 Task: In the Contact  WillowRodriguez86@nydailynews.com, schedule and save the meeting with title: 'Introducing Our Products and Services ', Select date: '18 August, 2023', select start time: 10:00:AM. Add location on call (718) 987-6579 with meeting description: For further discussion on products, kindly join the meeting.. Logged in from softage.6@softage.net
Action: Mouse moved to (107, 76)
Screenshot: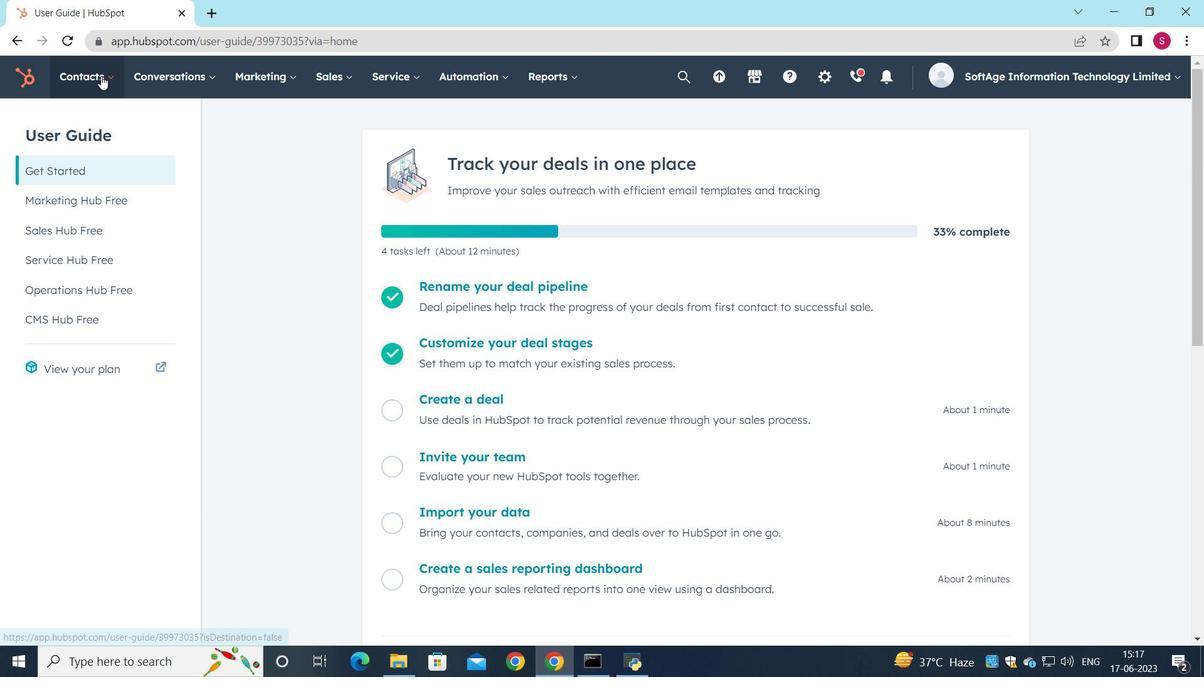 
Action: Mouse pressed left at (107, 76)
Screenshot: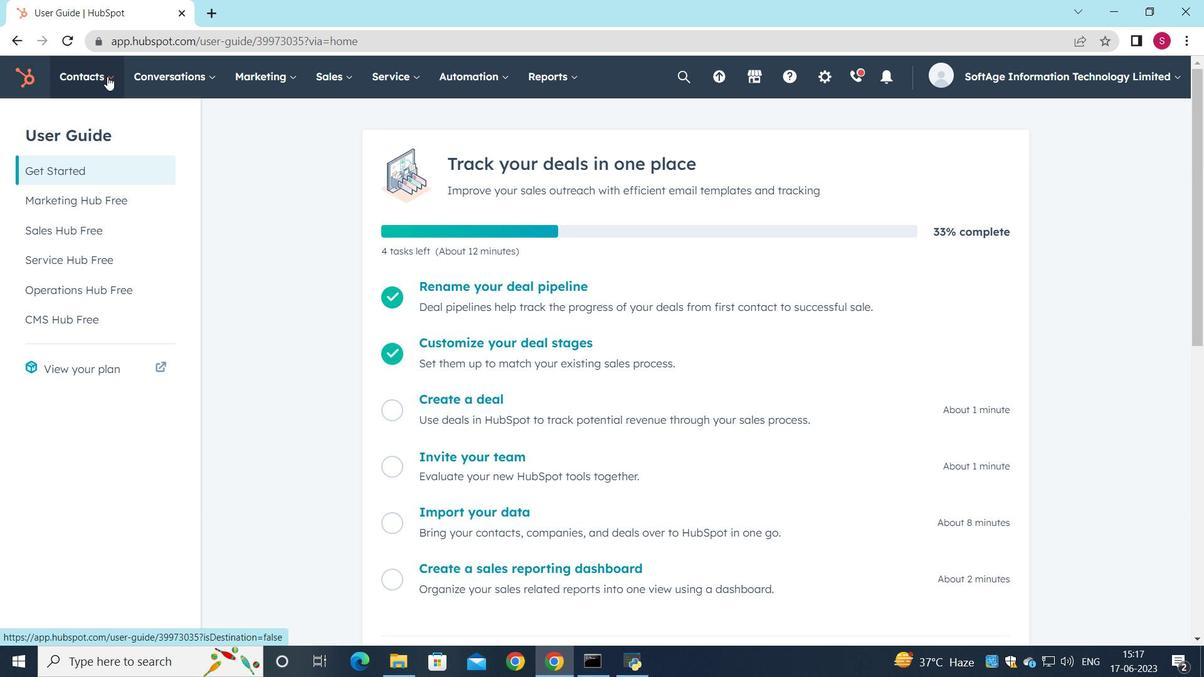 
Action: Mouse moved to (108, 112)
Screenshot: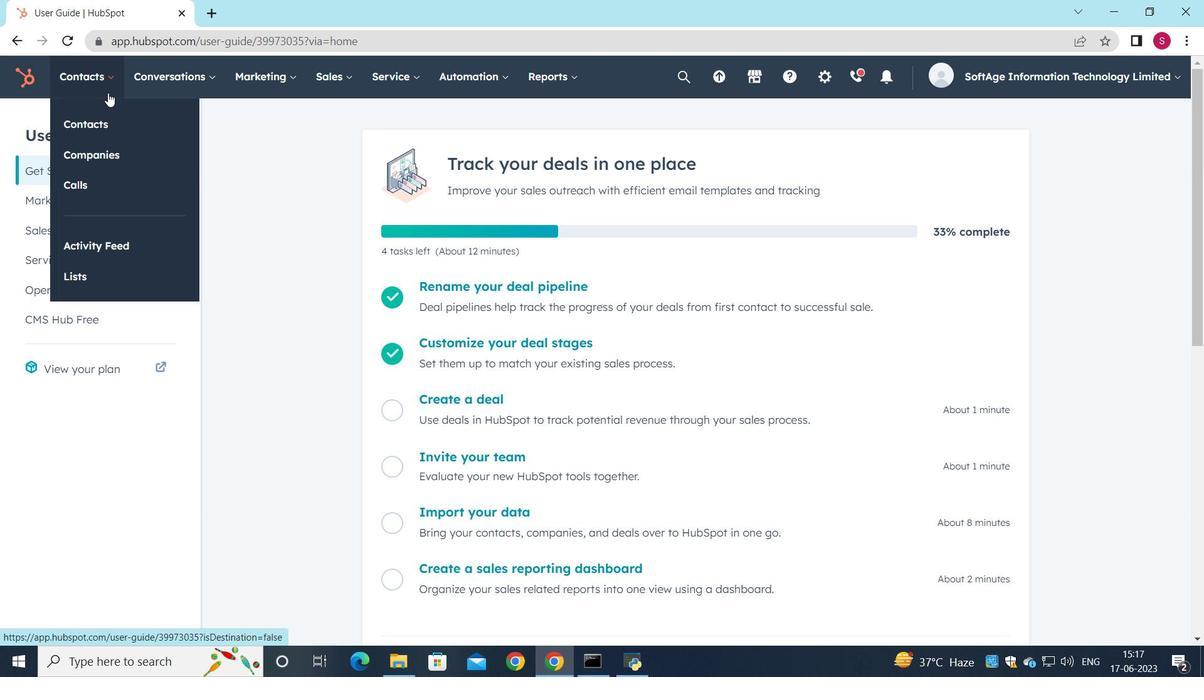 
Action: Mouse pressed left at (108, 112)
Screenshot: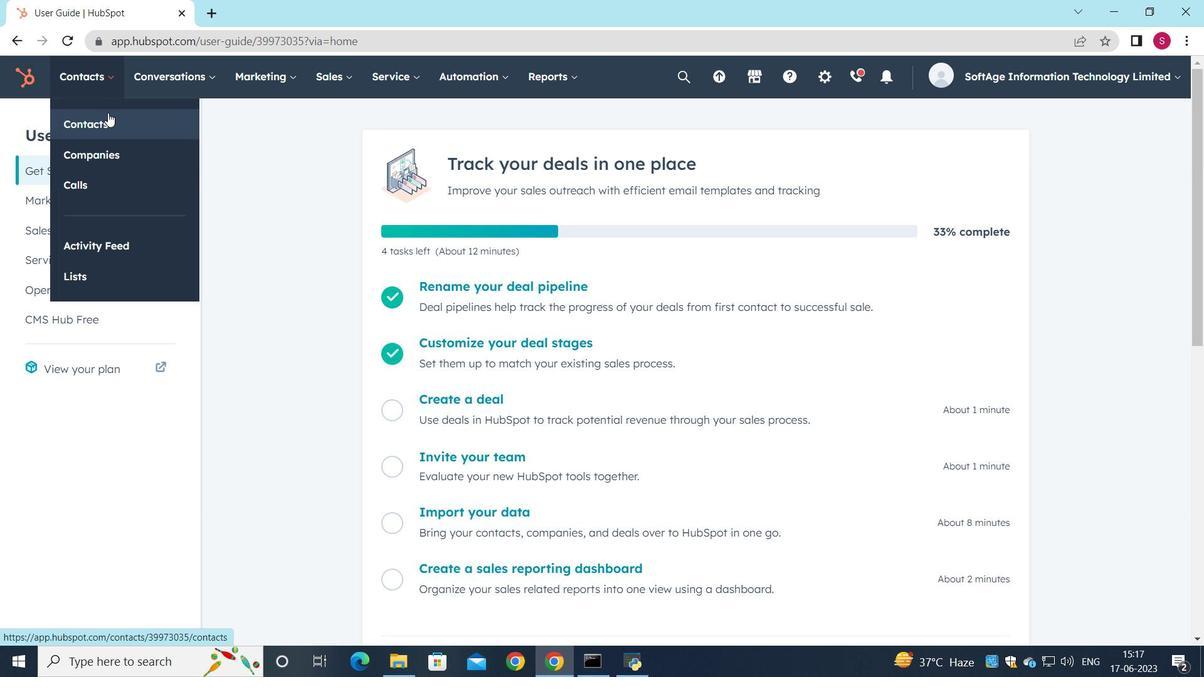 
Action: Mouse moved to (101, 256)
Screenshot: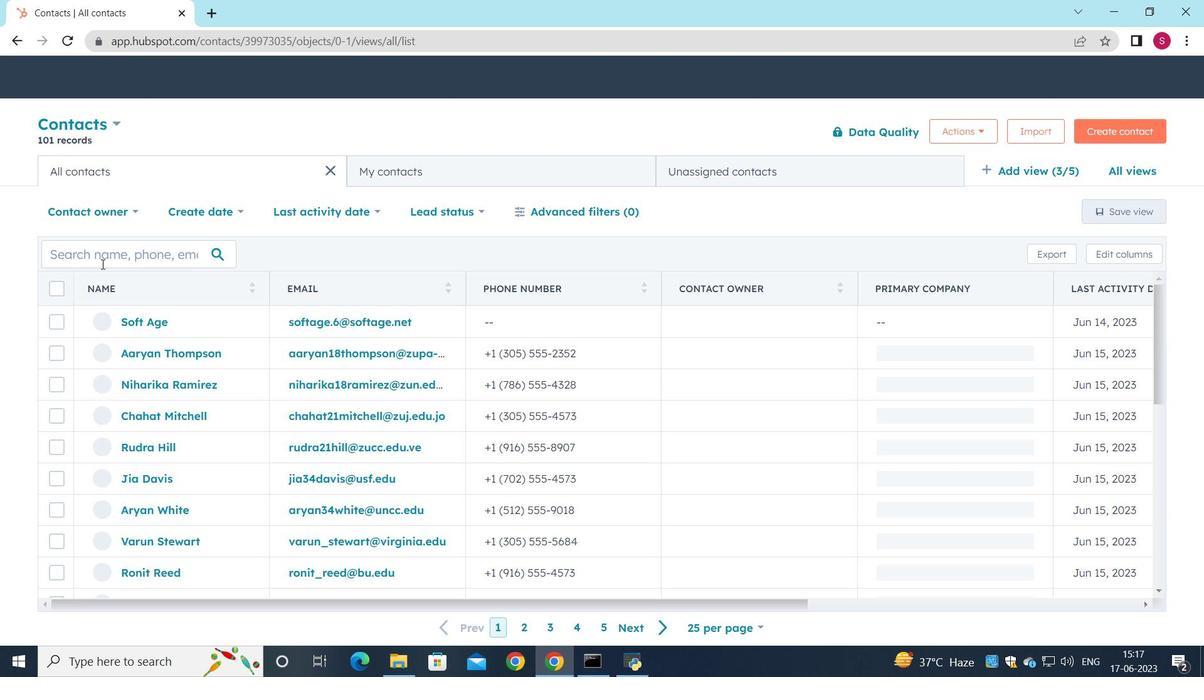 
Action: Mouse pressed left at (101, 256)
Screenshot: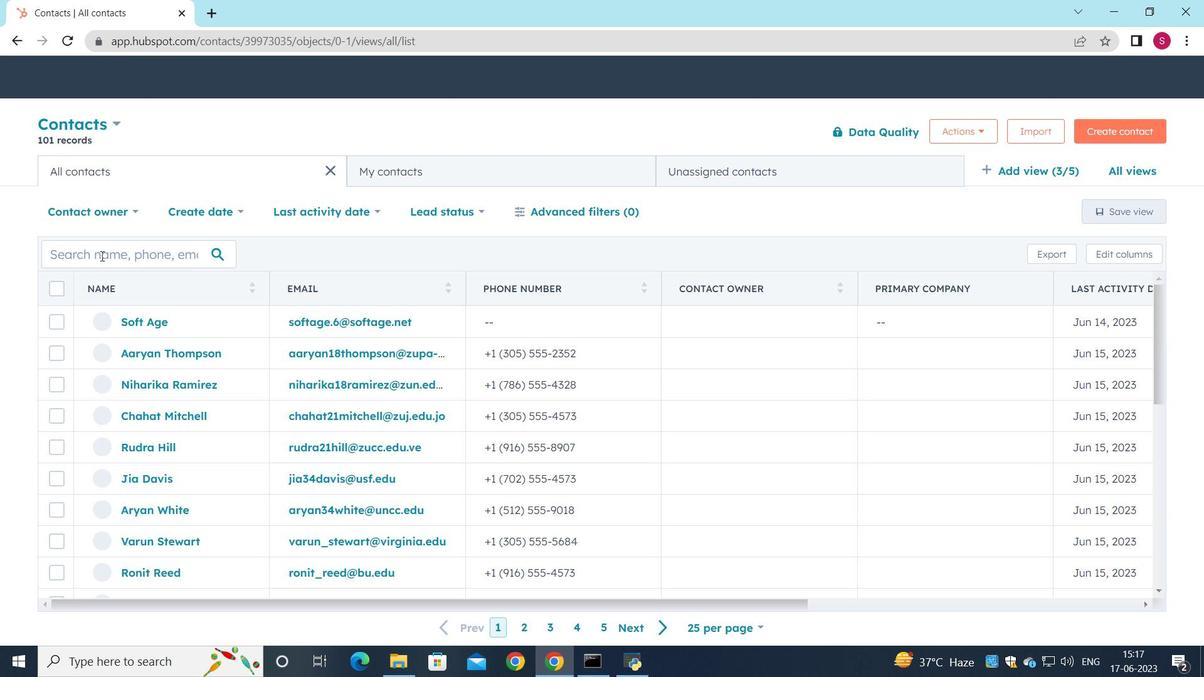
Action: Key pressed <Key.shift>Willow<Key.shift>Rodriguez86<Key.shift>@nydailynews.com
Screenshot: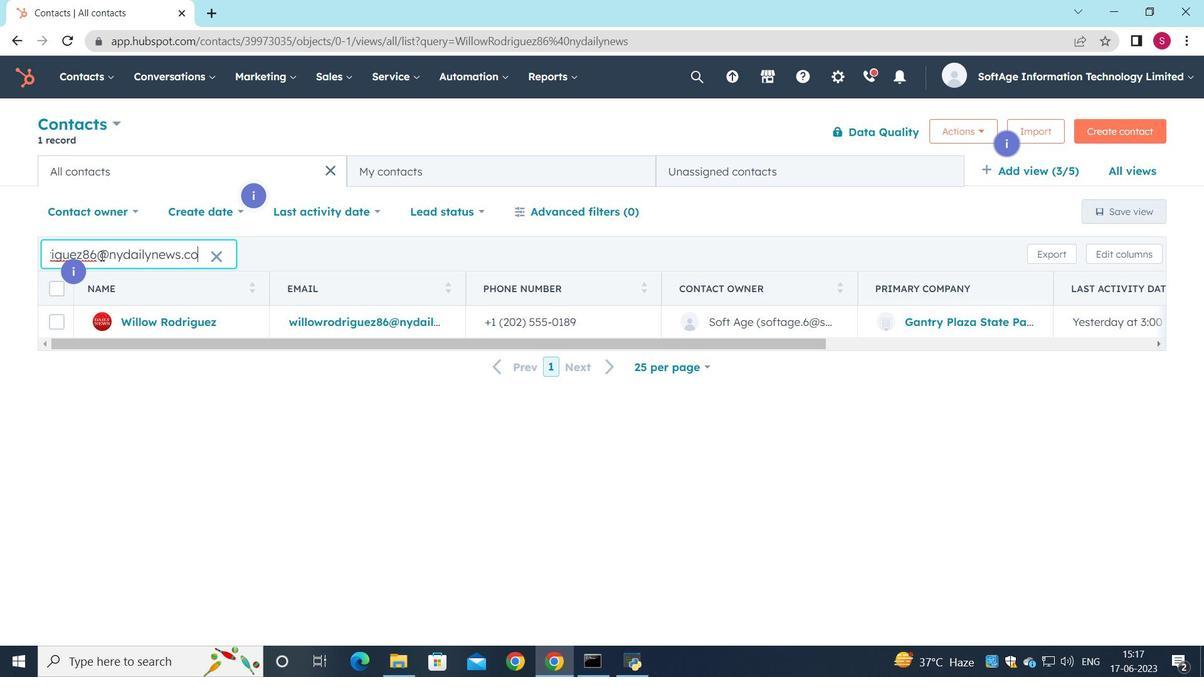 
Action: Mouse moved to (166, 316)
Screenshot: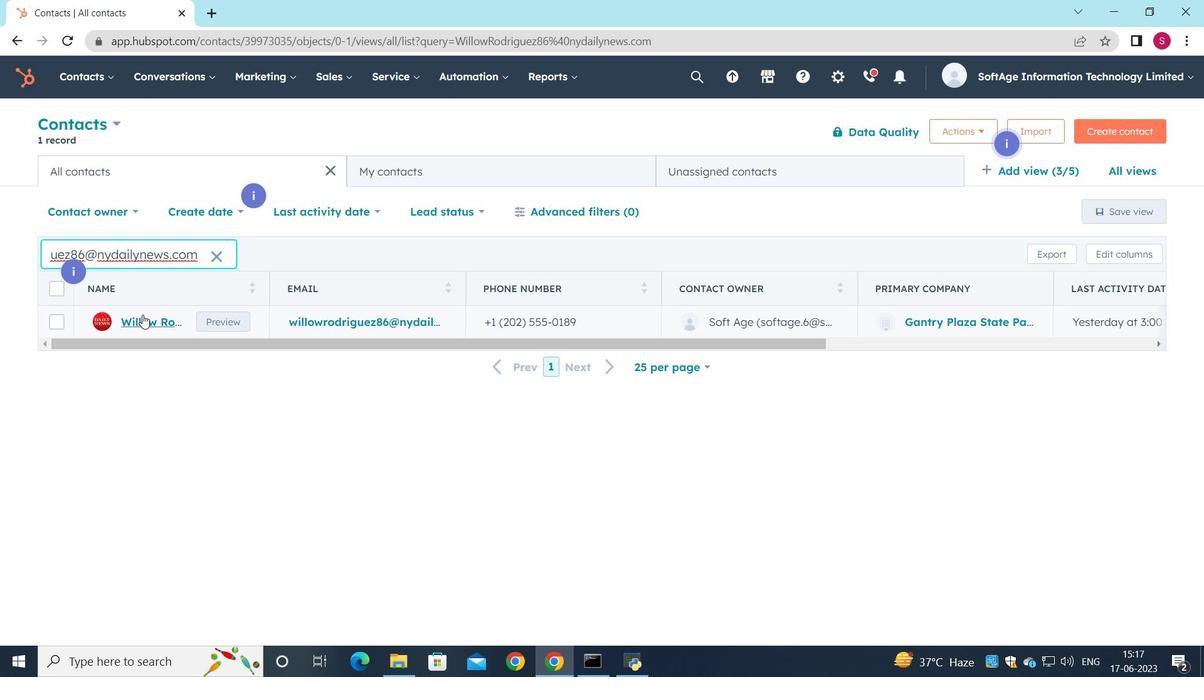 
Action: Mouse pressed left at (166, 316)
Screenshot: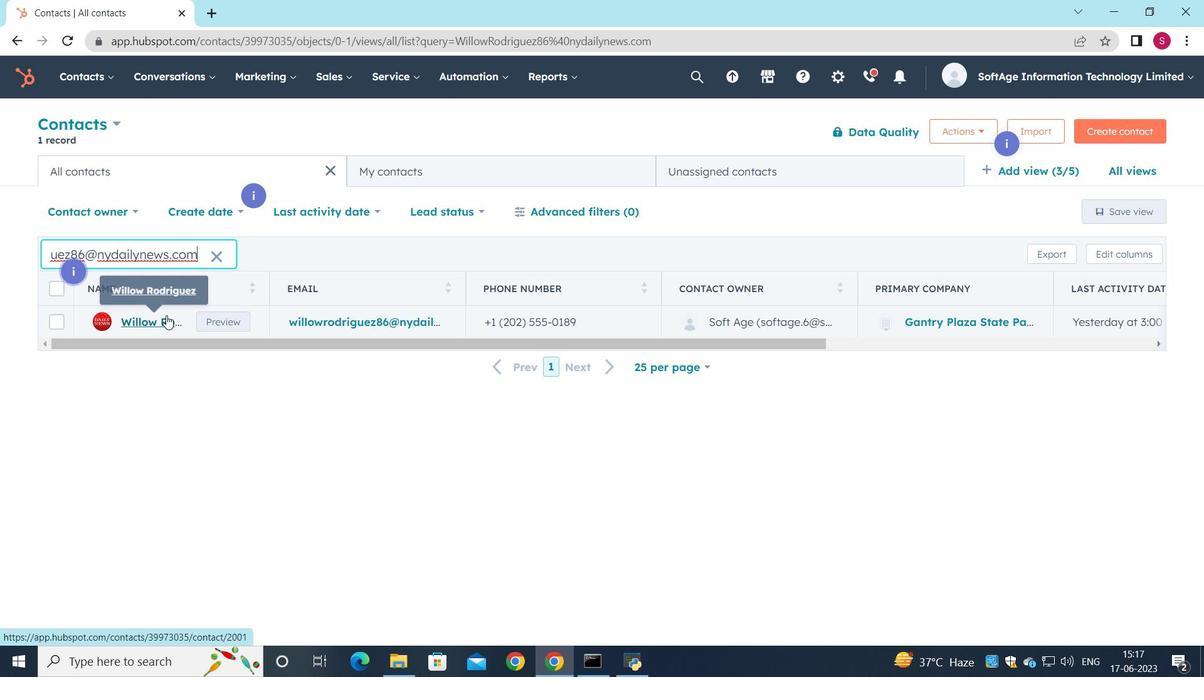 
Action: Mouse moved to (195, 291)
Screenshot: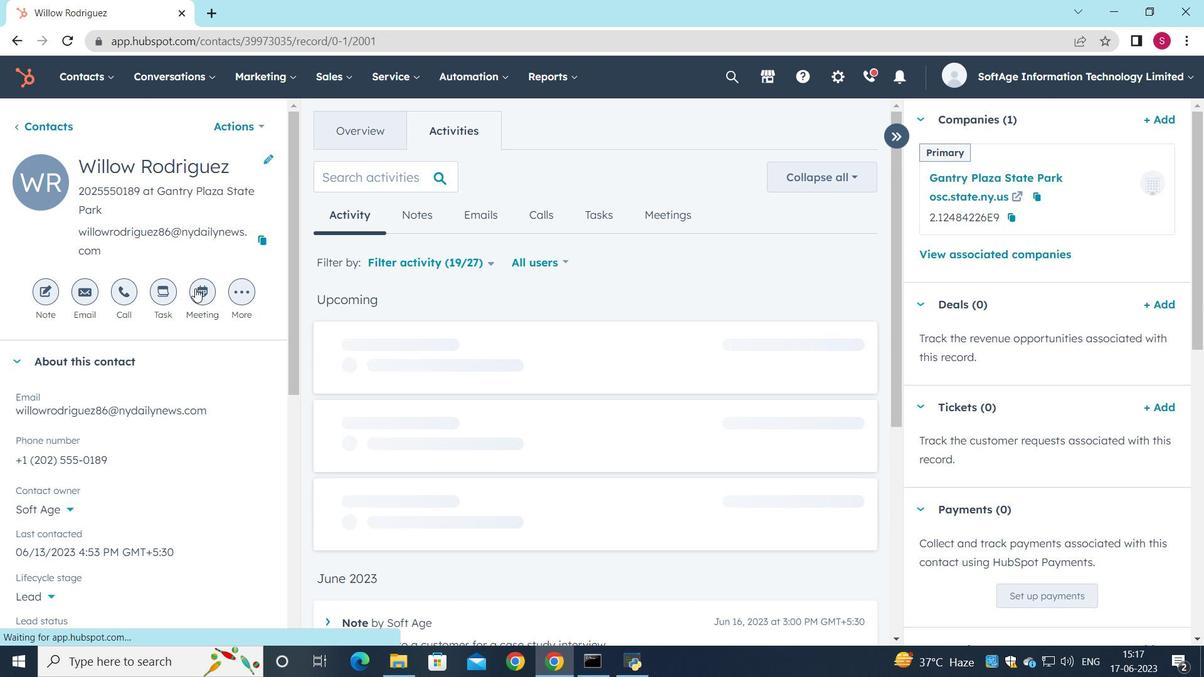 
Action: Mouse pressed left at (195, 291)
Screenshot: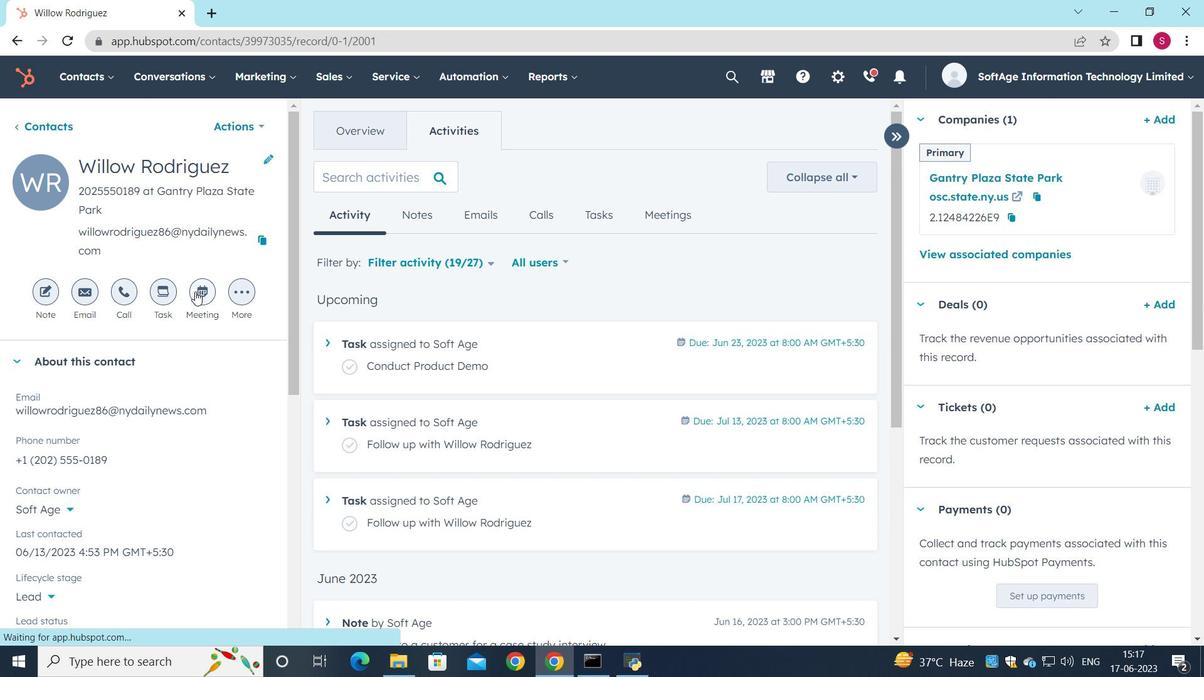 
Action: Mouse moved to (211, 271)
Screenshot: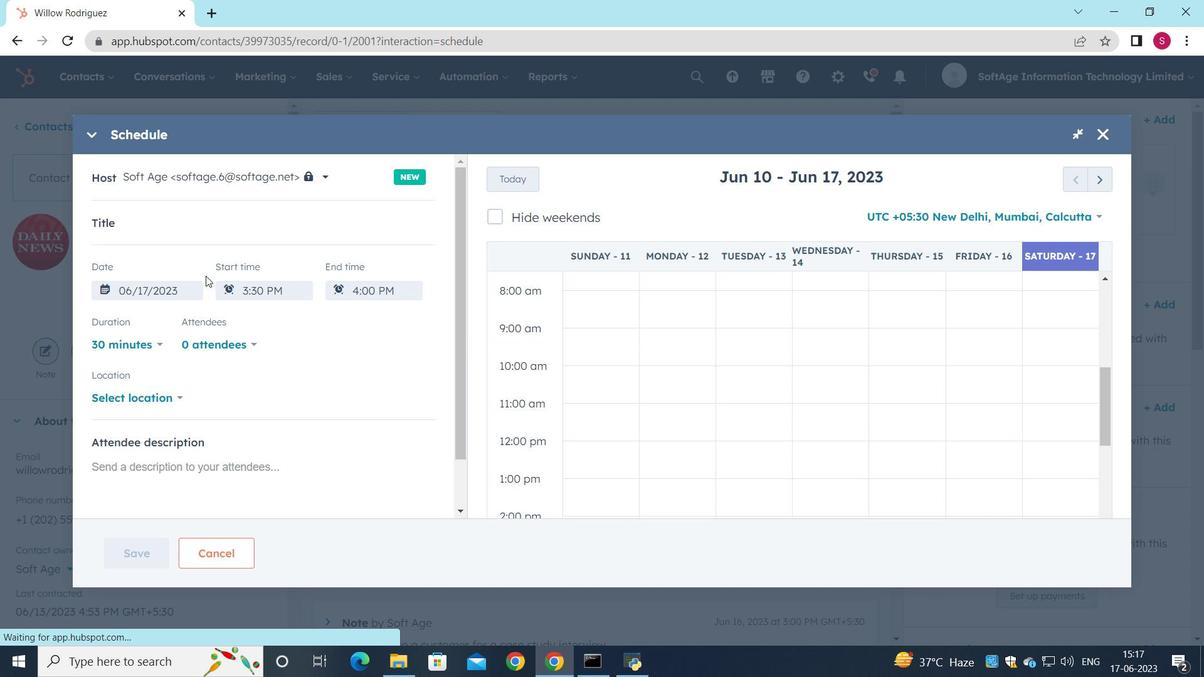 
Action: Key pressed <Key.shift>Introducing<Key.space><Key.shift>Our<Key.space><Key.shift>Products<Key.space>
Screenshot: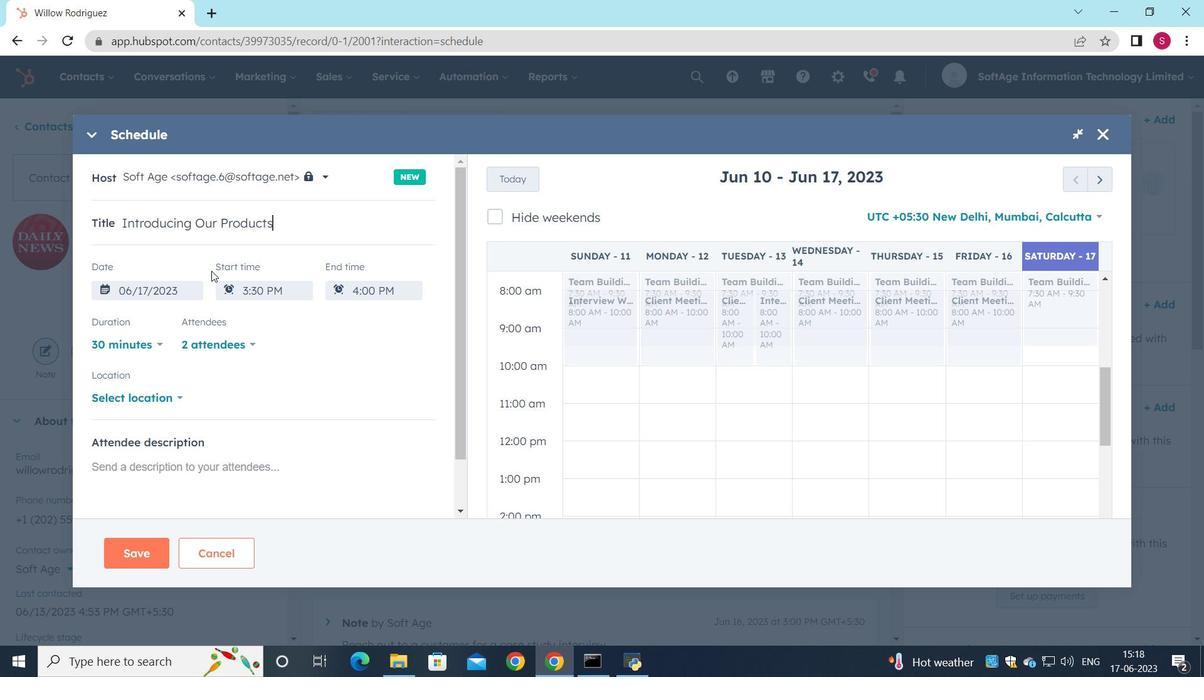 
Action: Mouse moved to (469, 242)
Screenshot: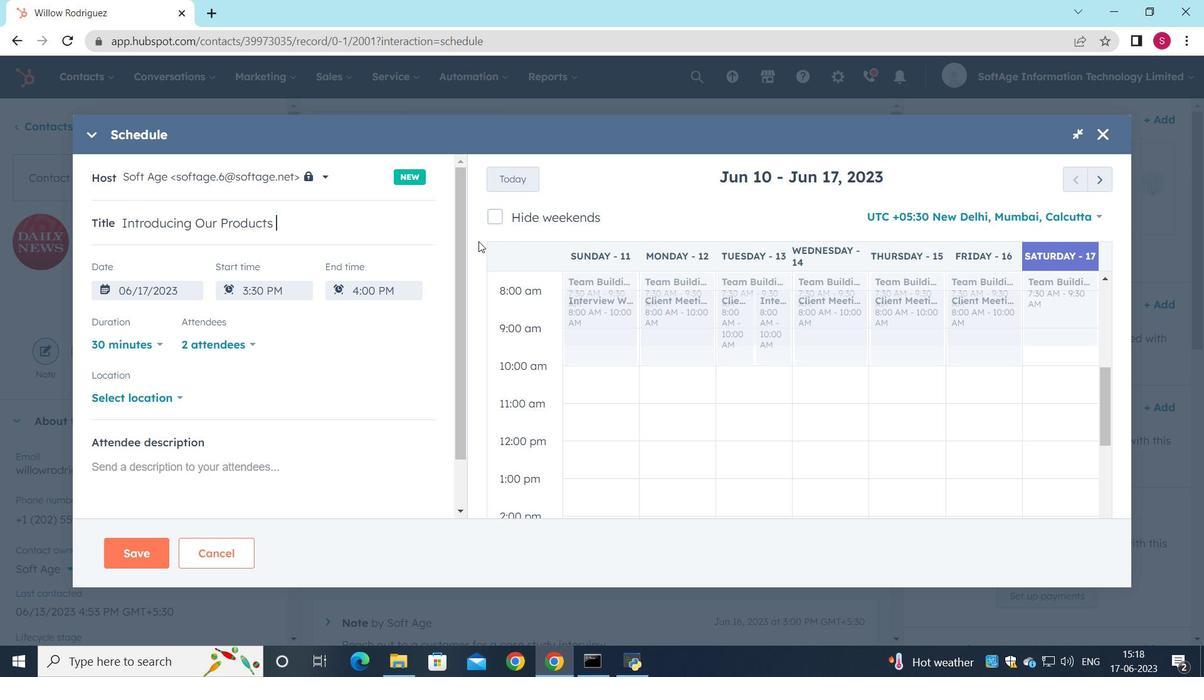 
Action: Key pressed and<Key.space><Key.shift>Services
Screenshot: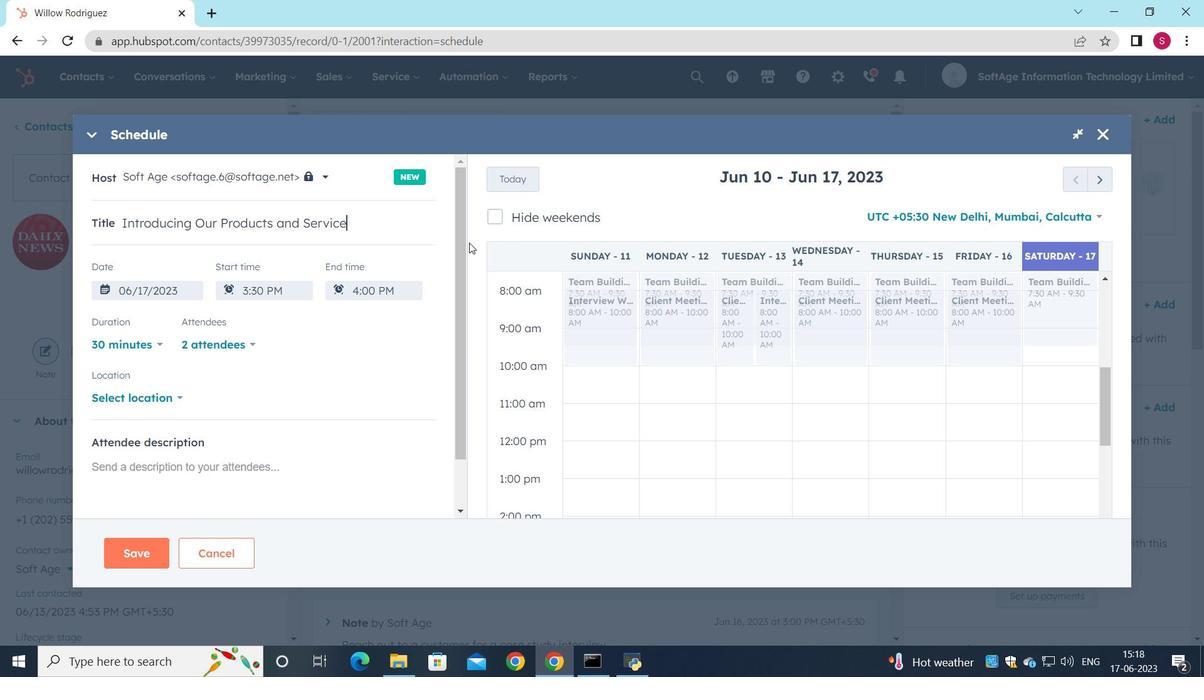 
Action: Mouse moved to (1102, 186)
Screenshot: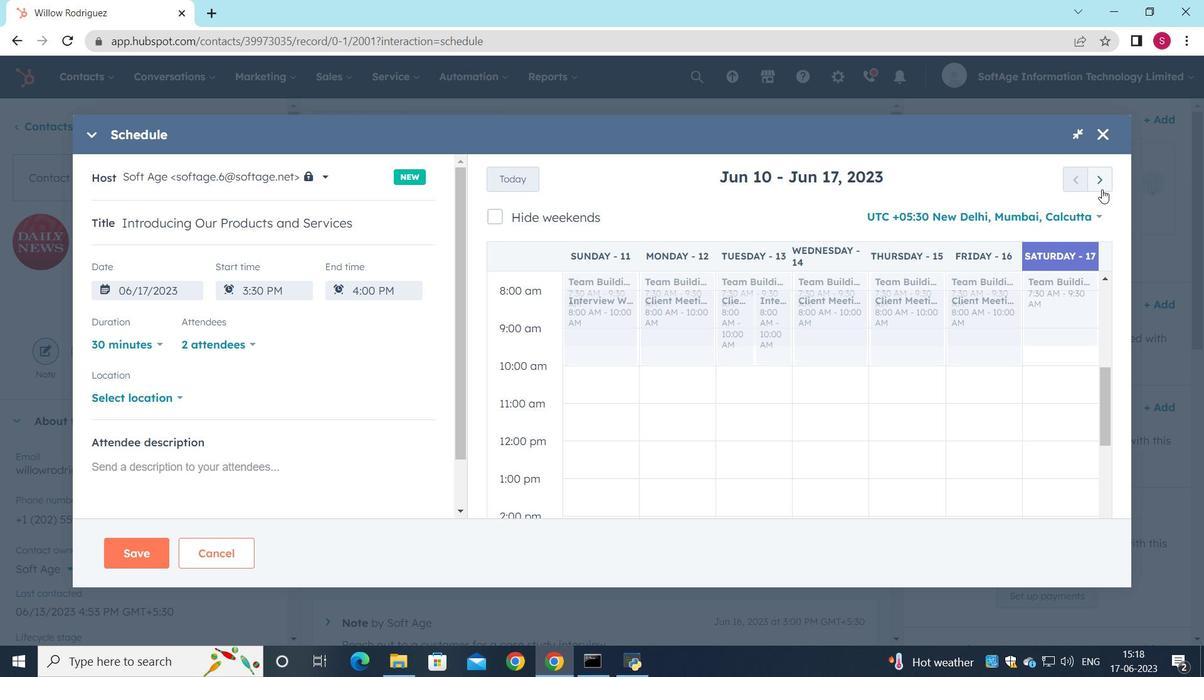 
Action: Mouse pressed left at (1102, 186)
Screenshot: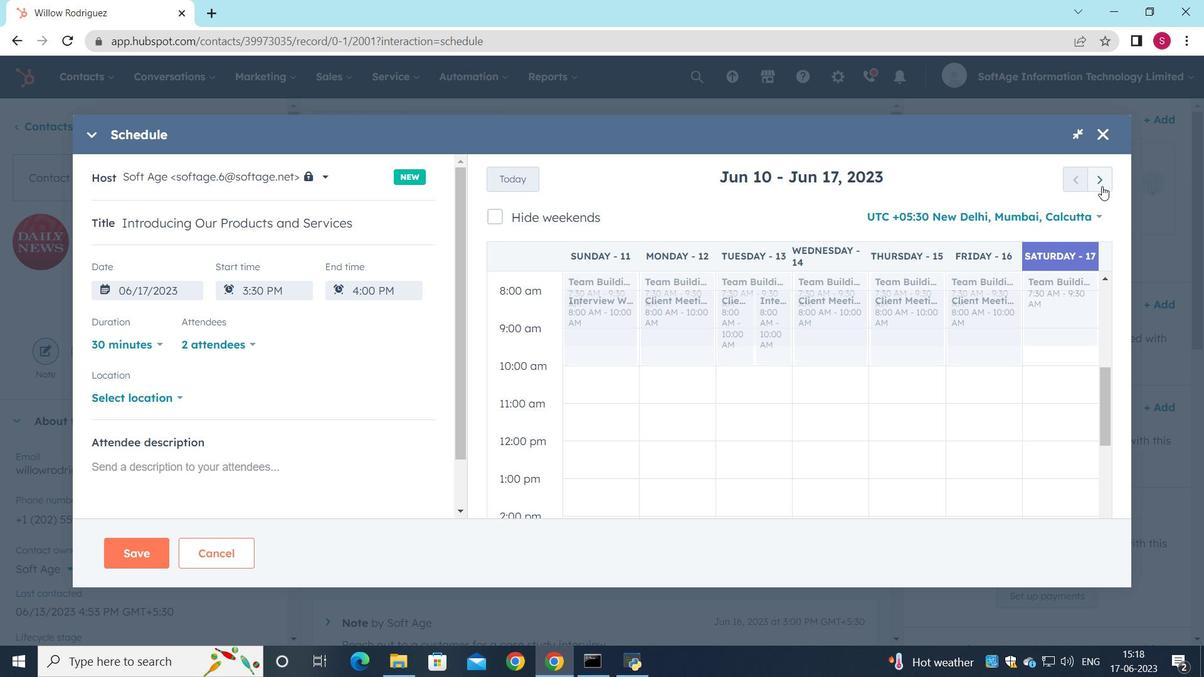 
Action: Mouse pressed left at (1102, 186)
Screenshot: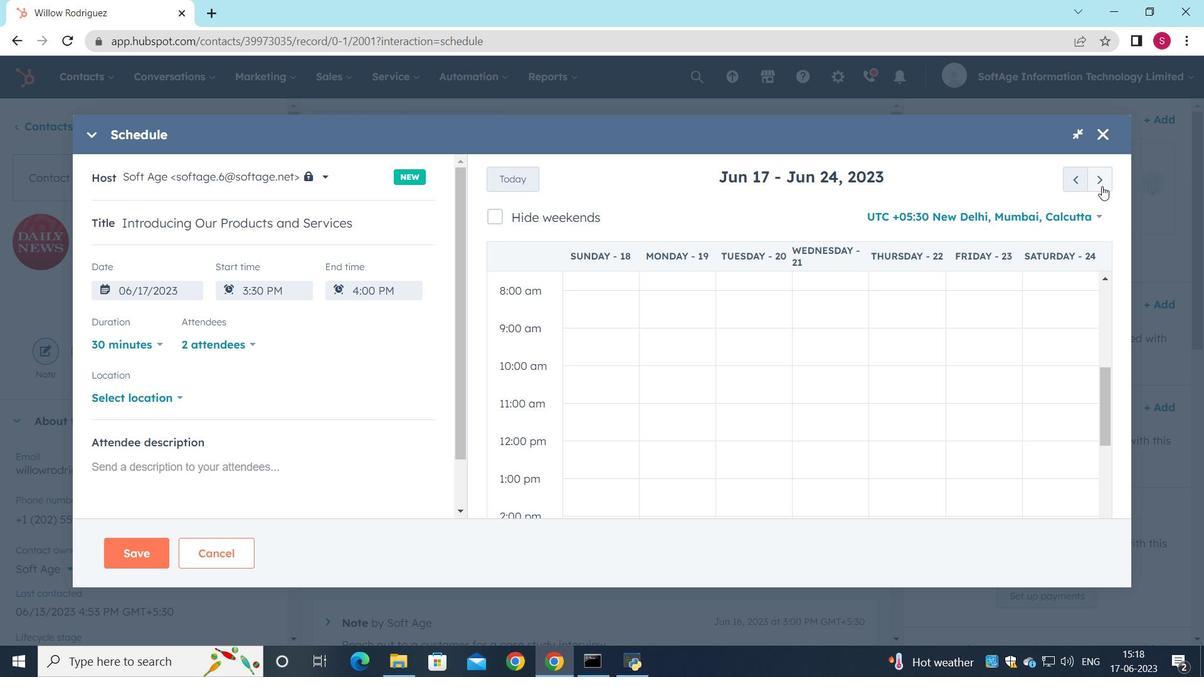 
Action: Mouse pressed left at (1102, 186)
Screenshot: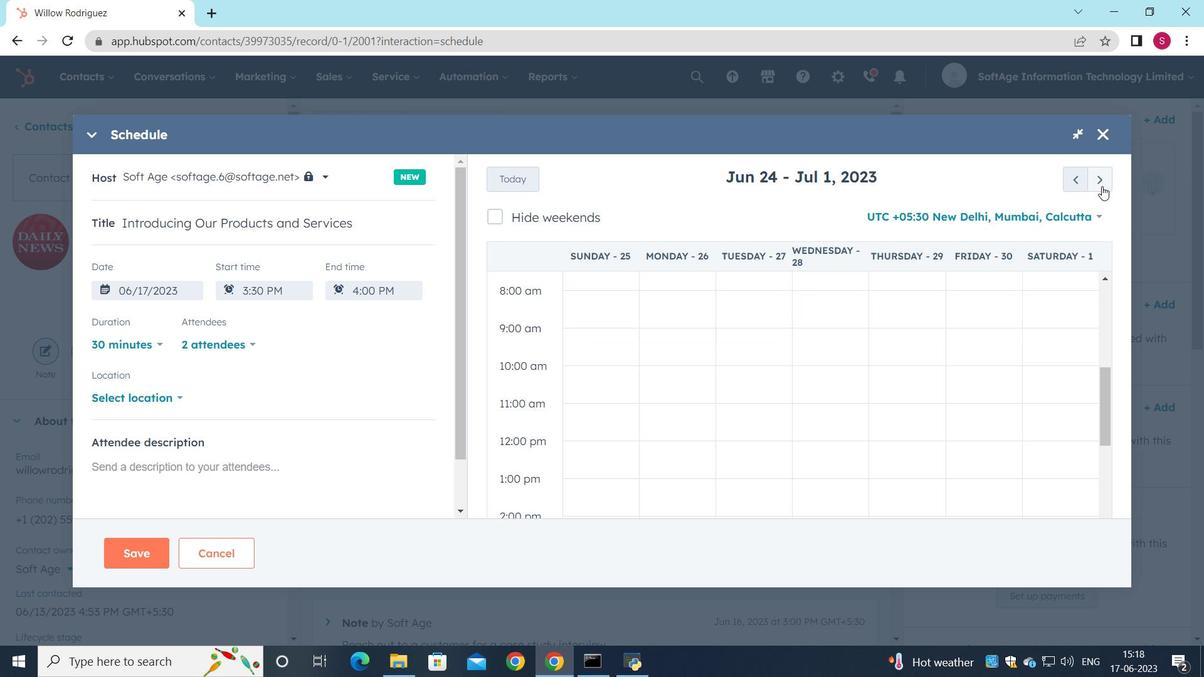 
Action: Mouse pressed left at (1102, 186)
Screenshot: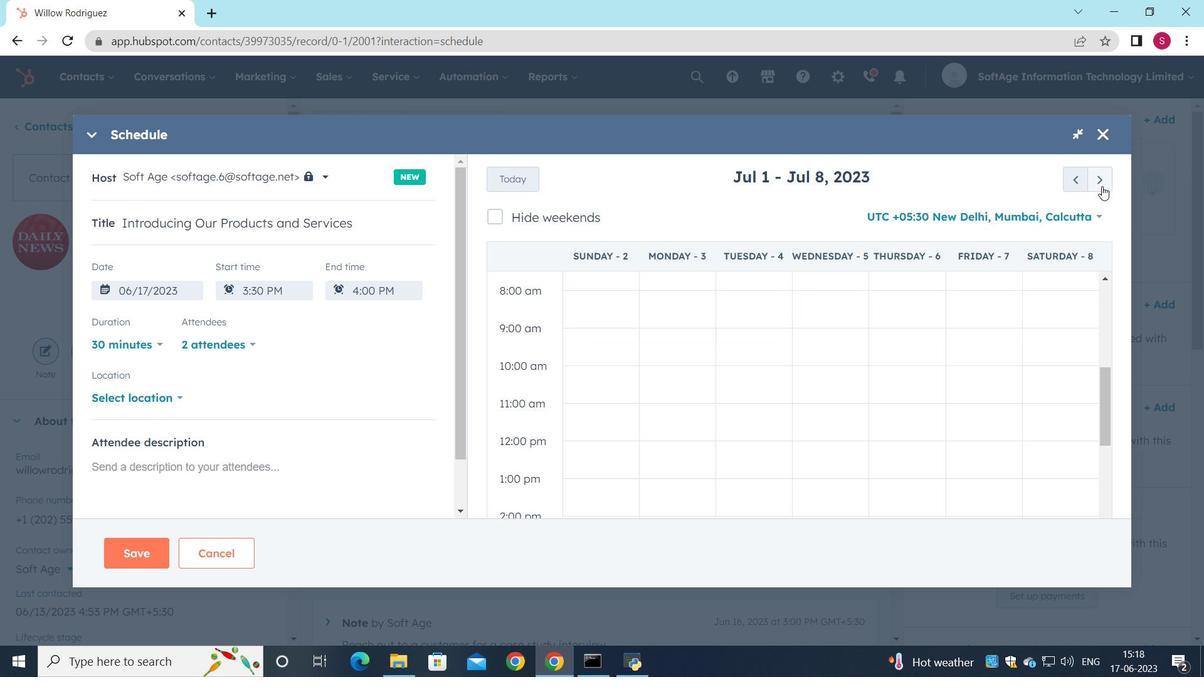 
Action: Mouse pressed left at (1102, 186)
Screenshot: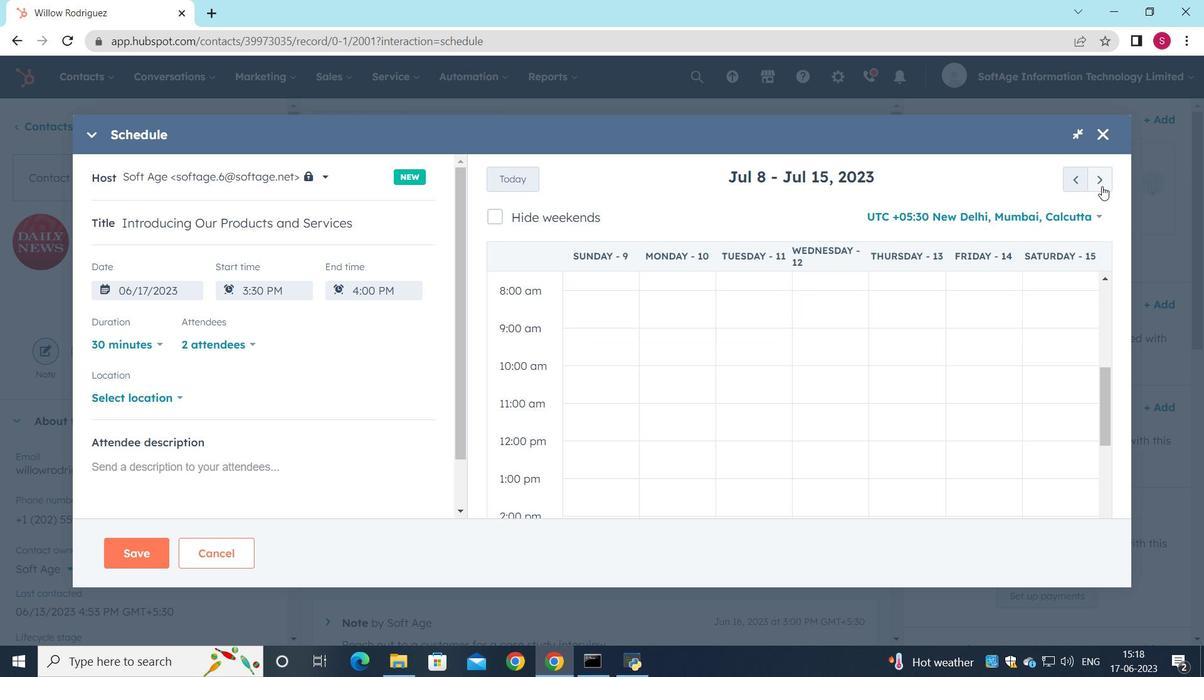 
Action: Mouse pressed left at (1102, 186)
Screenshot: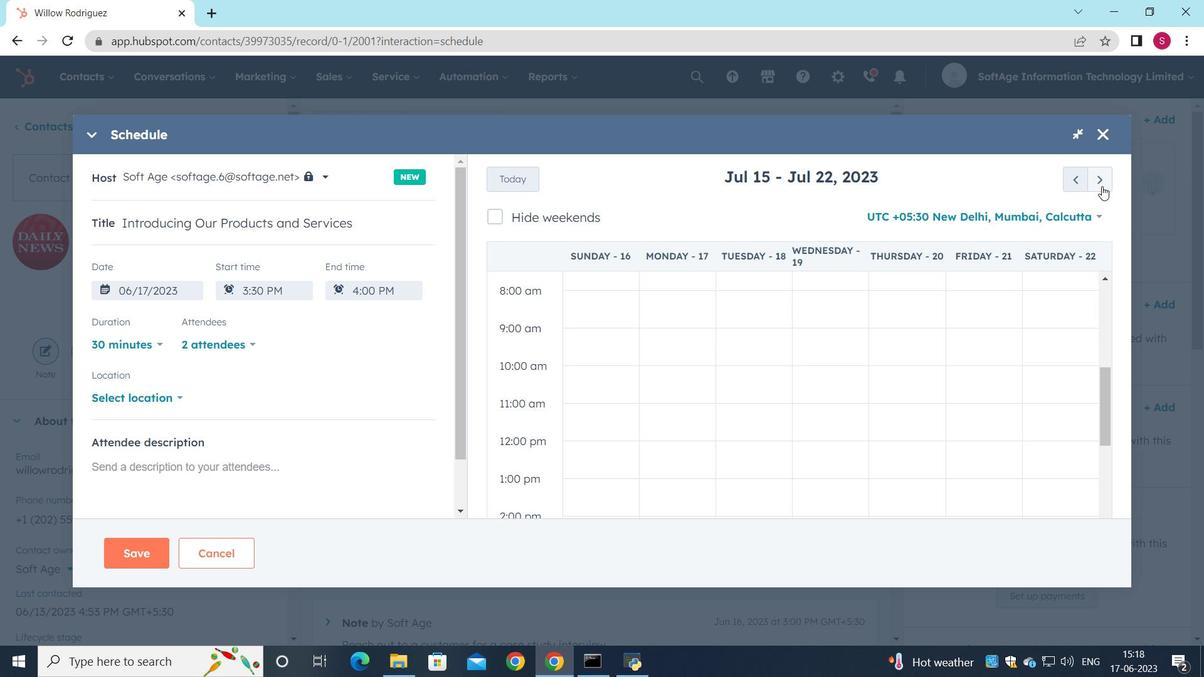 
Action: Mouse pressed left at (1102, 186)
Screenshot: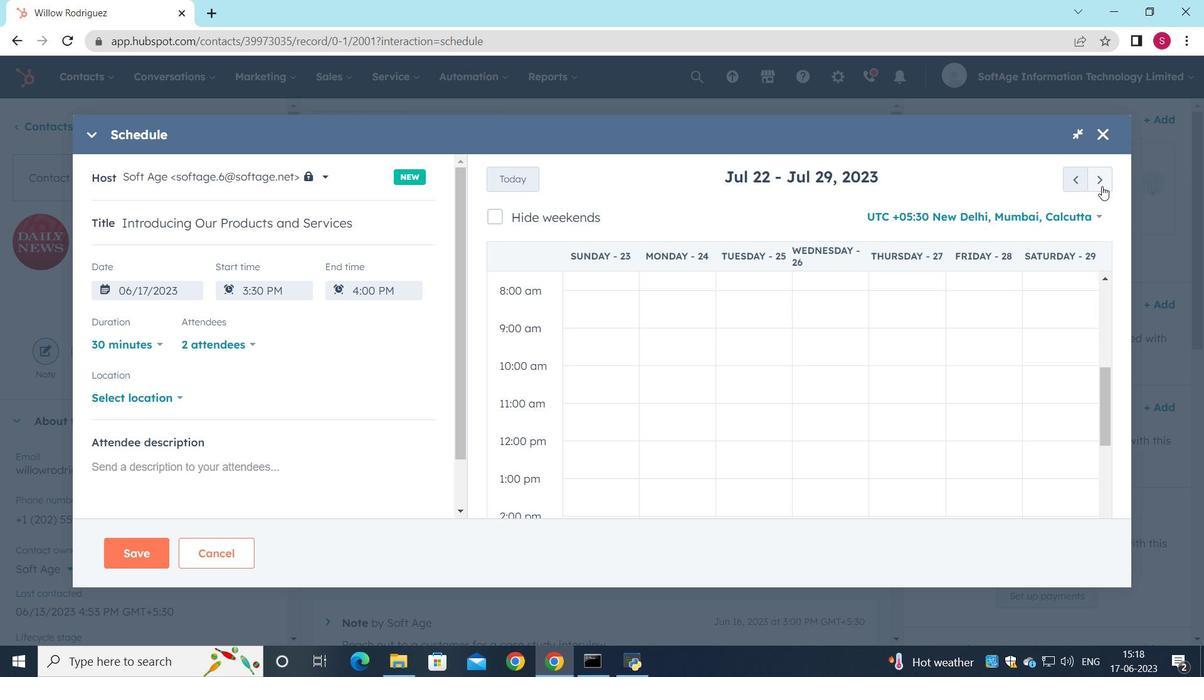 
Action: Mouse pressed left at (1102, 186)
Screenshot: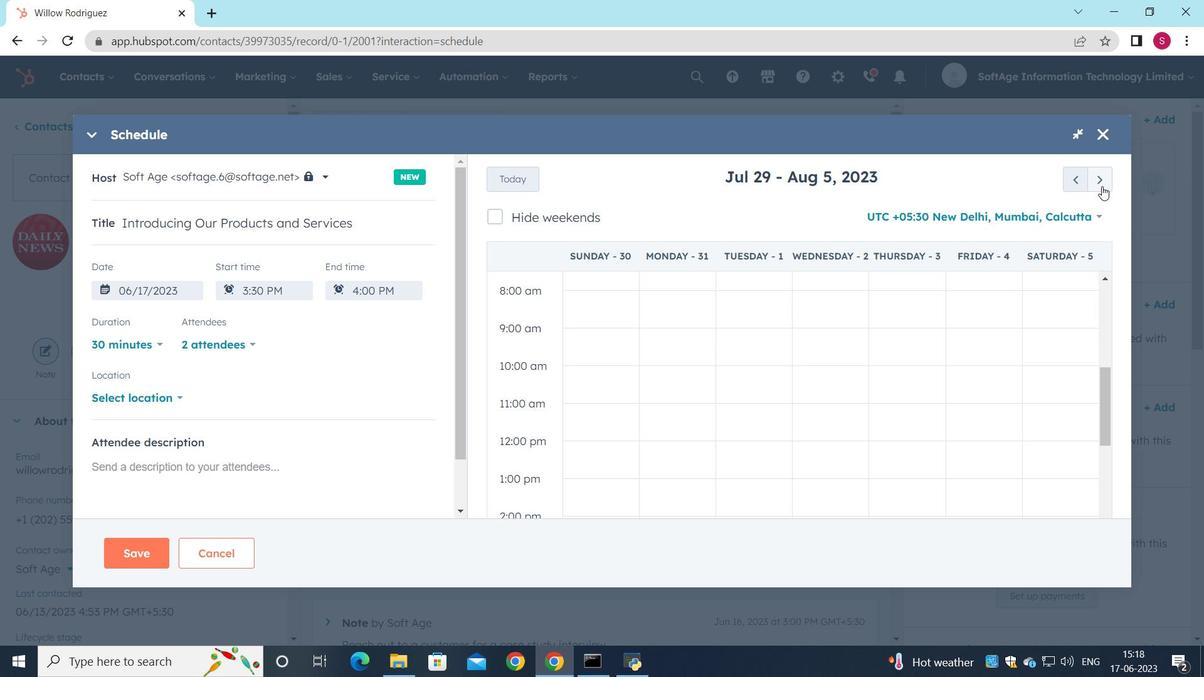 
Action: Mouse pressed left at (1102, 186)
Screenshot: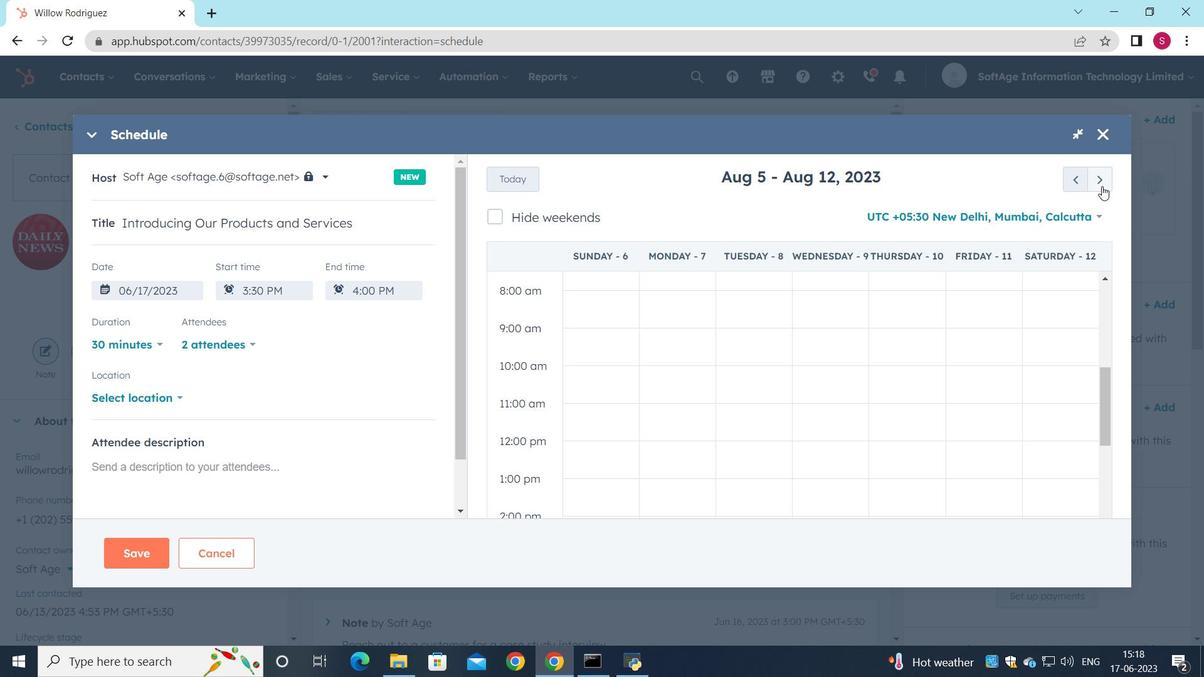 
Action: Mouse moved to (977, 371)
Screenshot: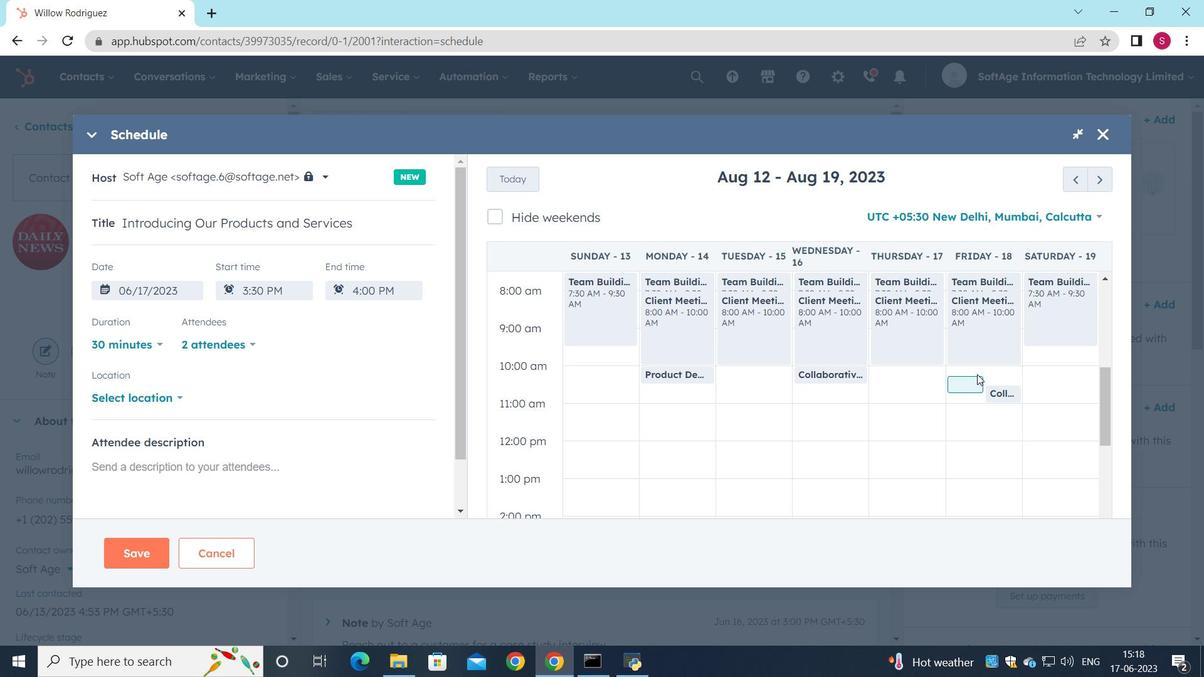 
Action: Mouse pressed left at (977, 371)
Screenshot: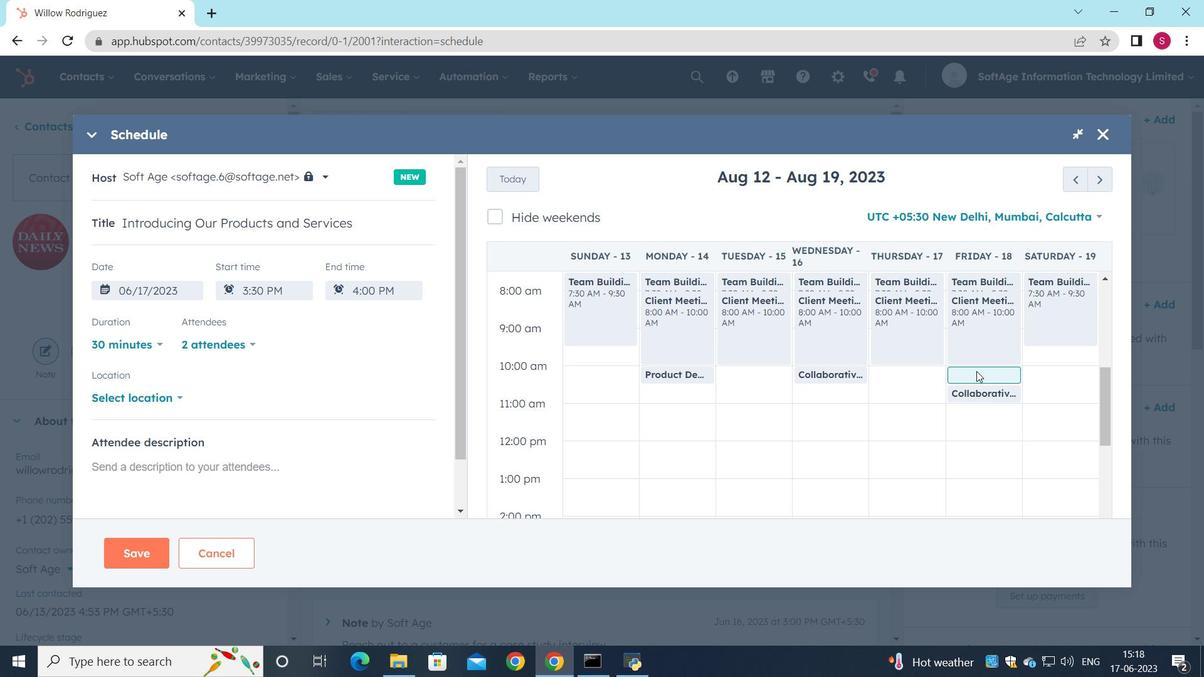 
Action: Mouse moved to (174, 390)
Screenshot: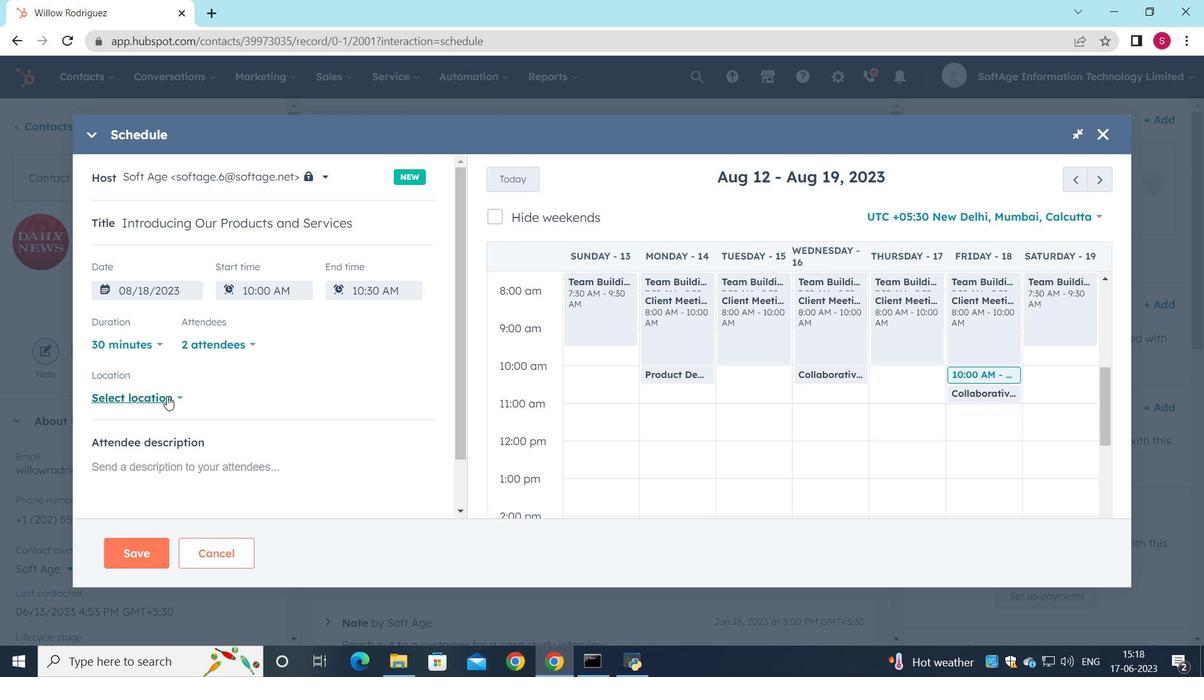 
Action: Mouse pressed left at (174, 390)
Screenshot: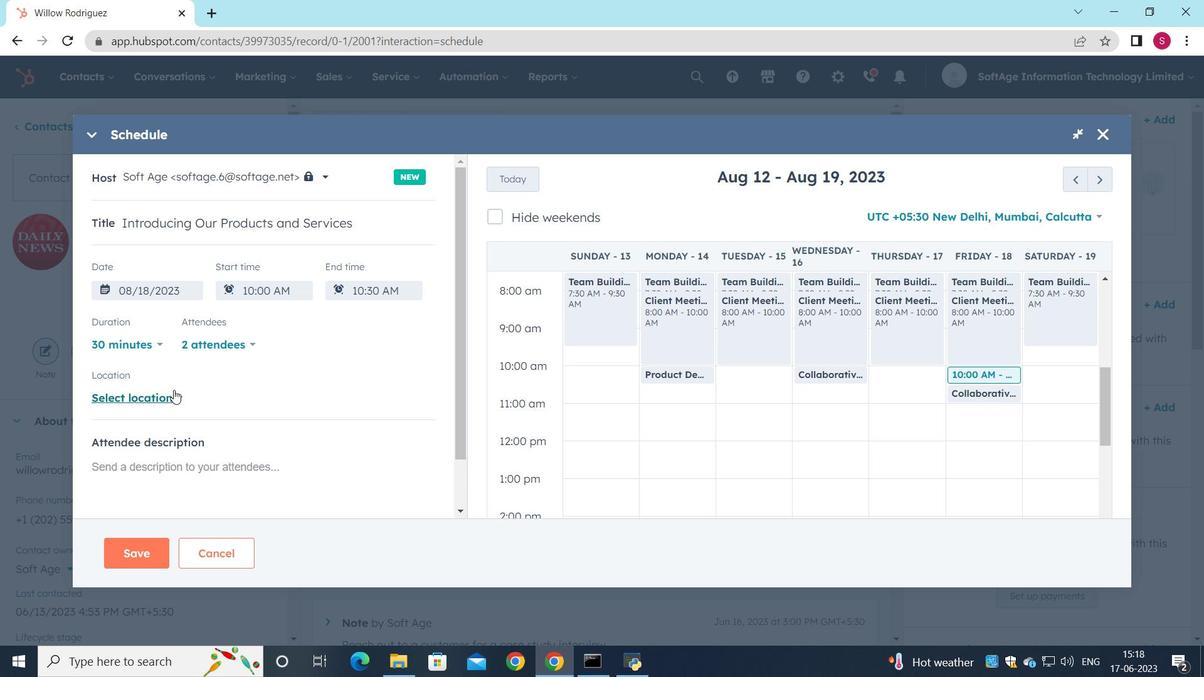 
Action: Mouse moved to (227, 353)
Screenshot: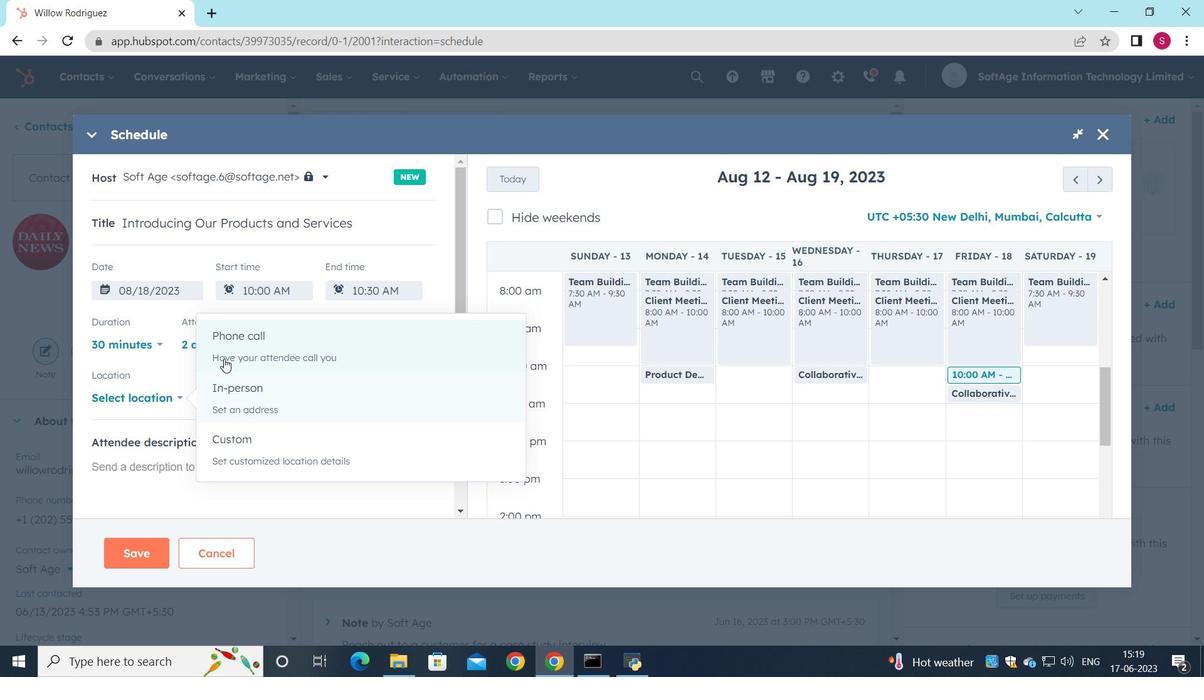 
Action: Mouse pressed left at (227, 353)
Screenshot: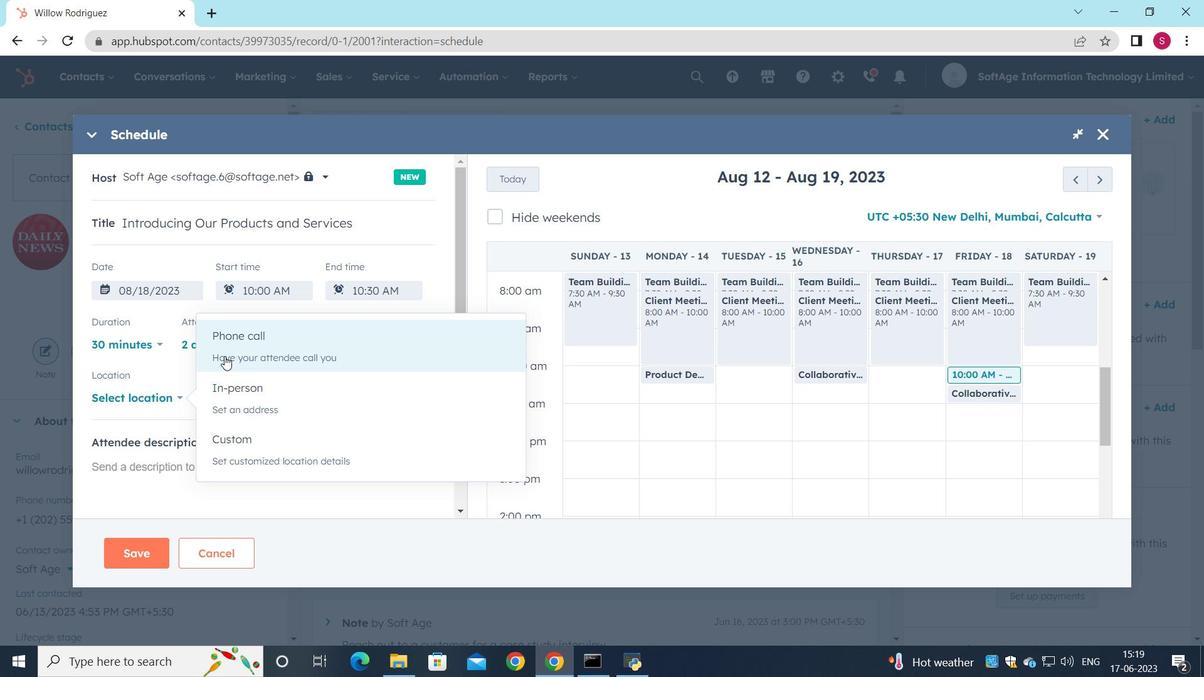 
Action: Mouse moved to (237, 388)
Screenshot: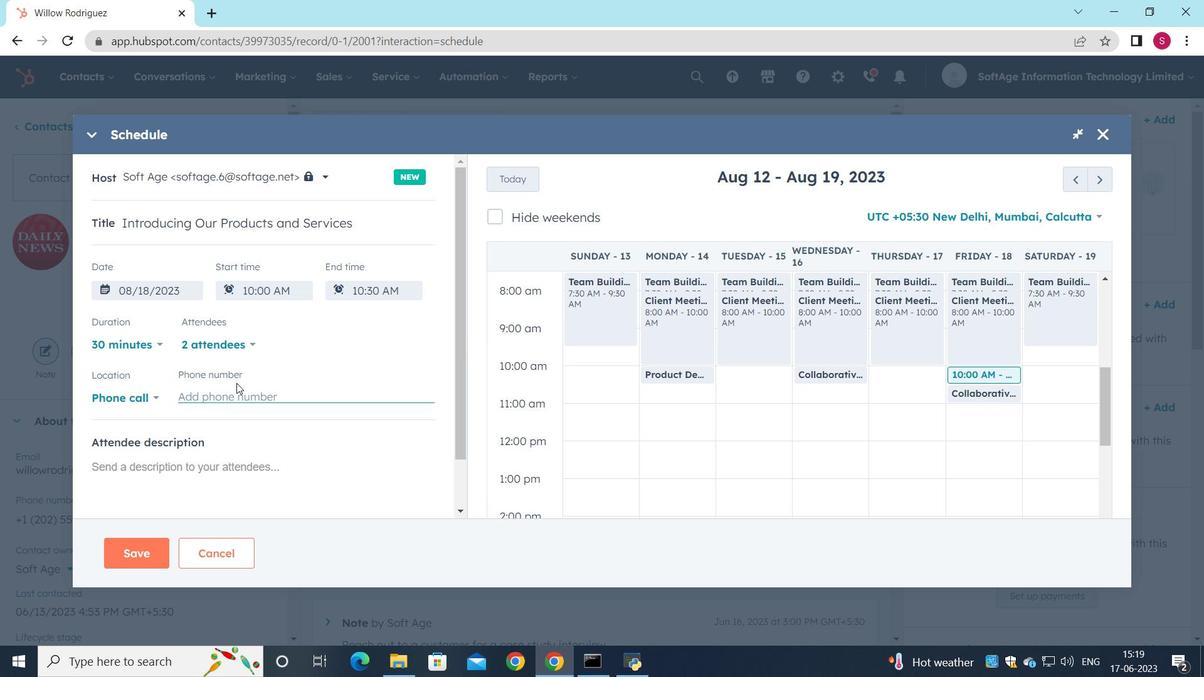 
Action: Mouse pressed left at (237, 388)
Screenshot: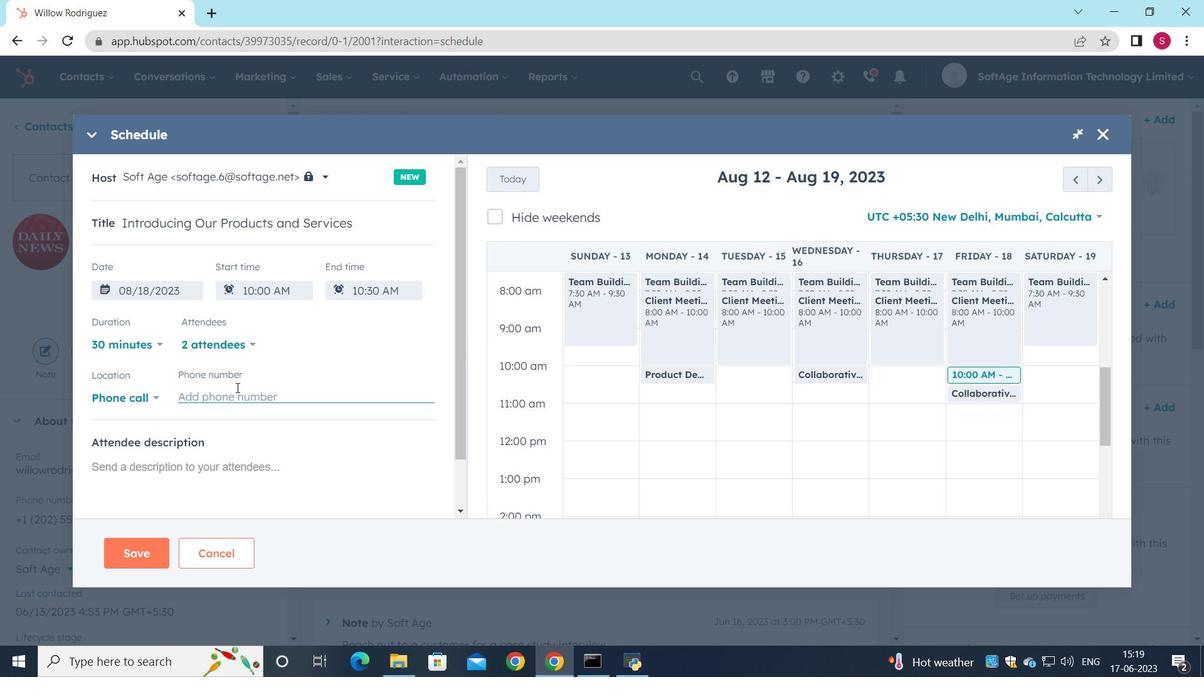 
Action: Key pressed <Key.shift_r>(718<Key.shift_r><Key.shift_r>)<Key.space>987-6579
Screenshot: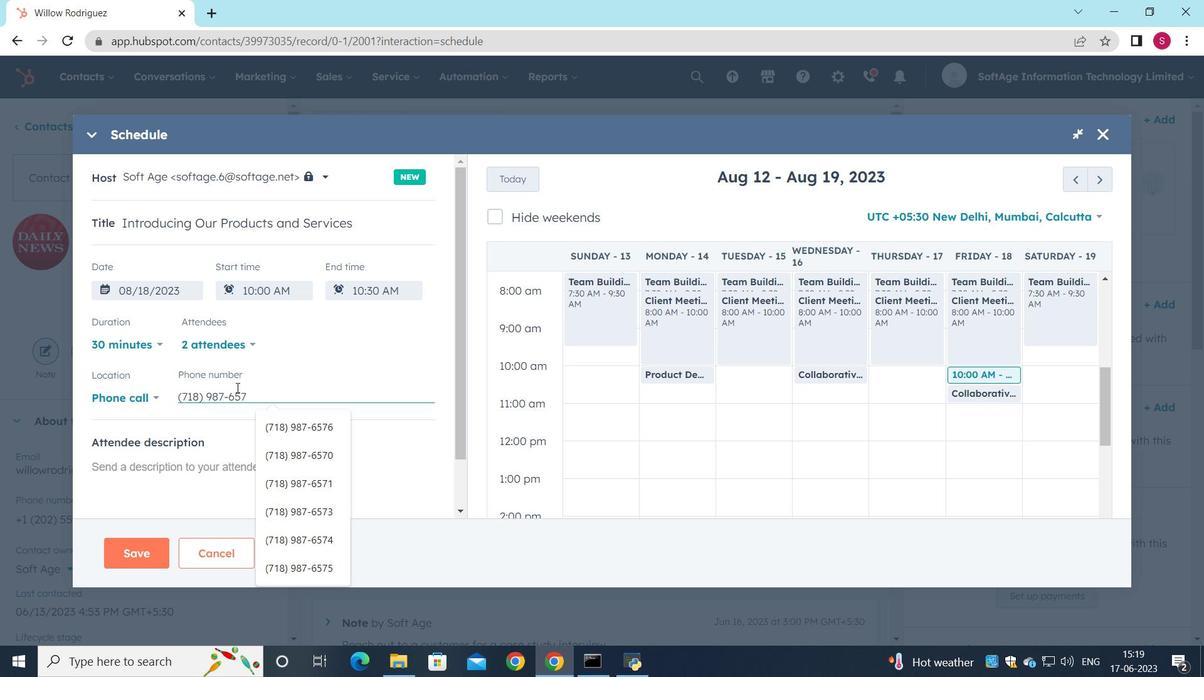 
Action: Mouse moved to (171, 474)
Screenshot: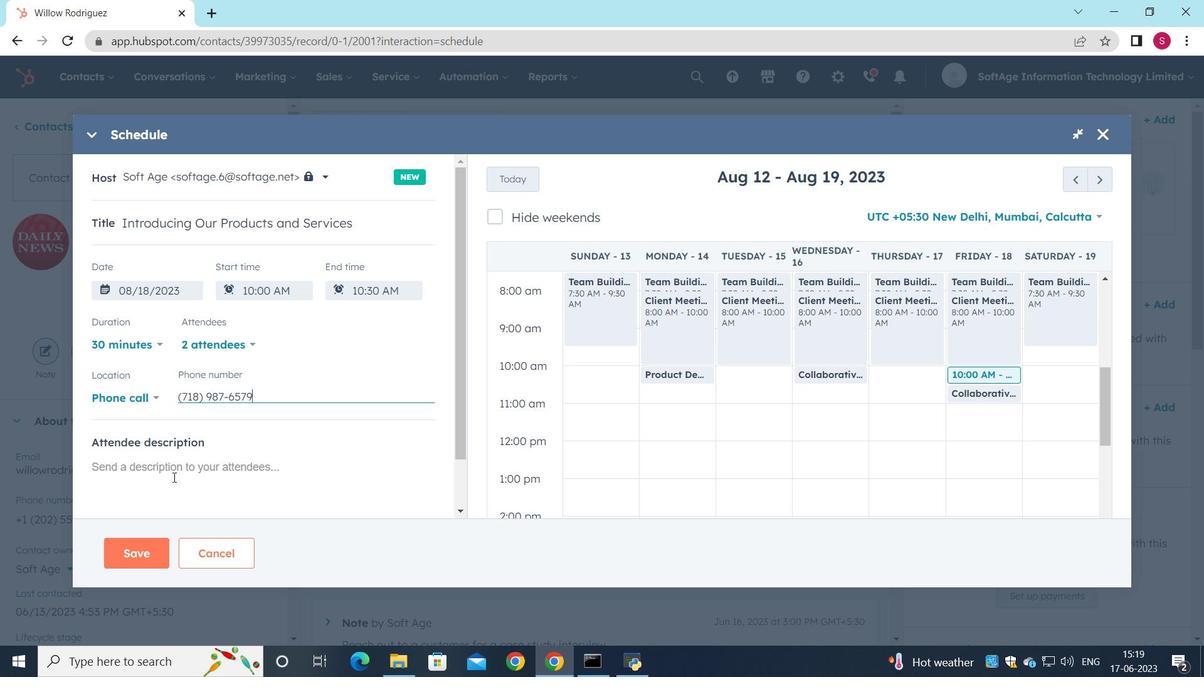 
Action: Mouse pressed left at (171, 474)
Screenshot: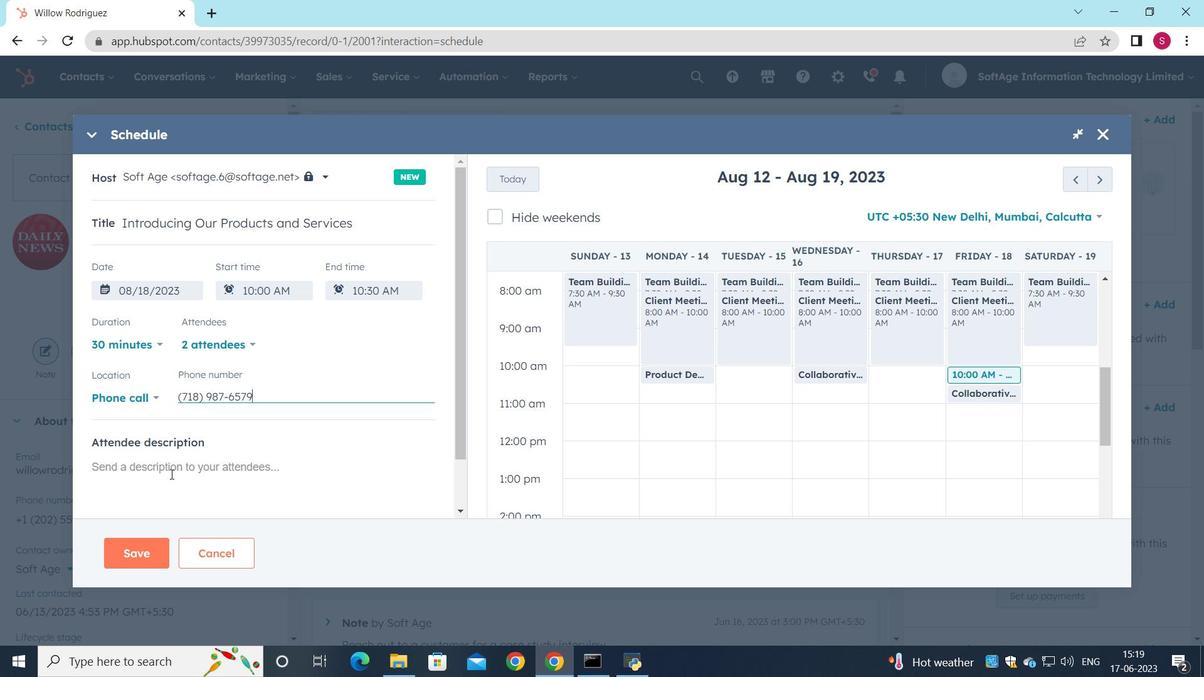 
Action: Mouse moved to (301, 80)
Screenshot: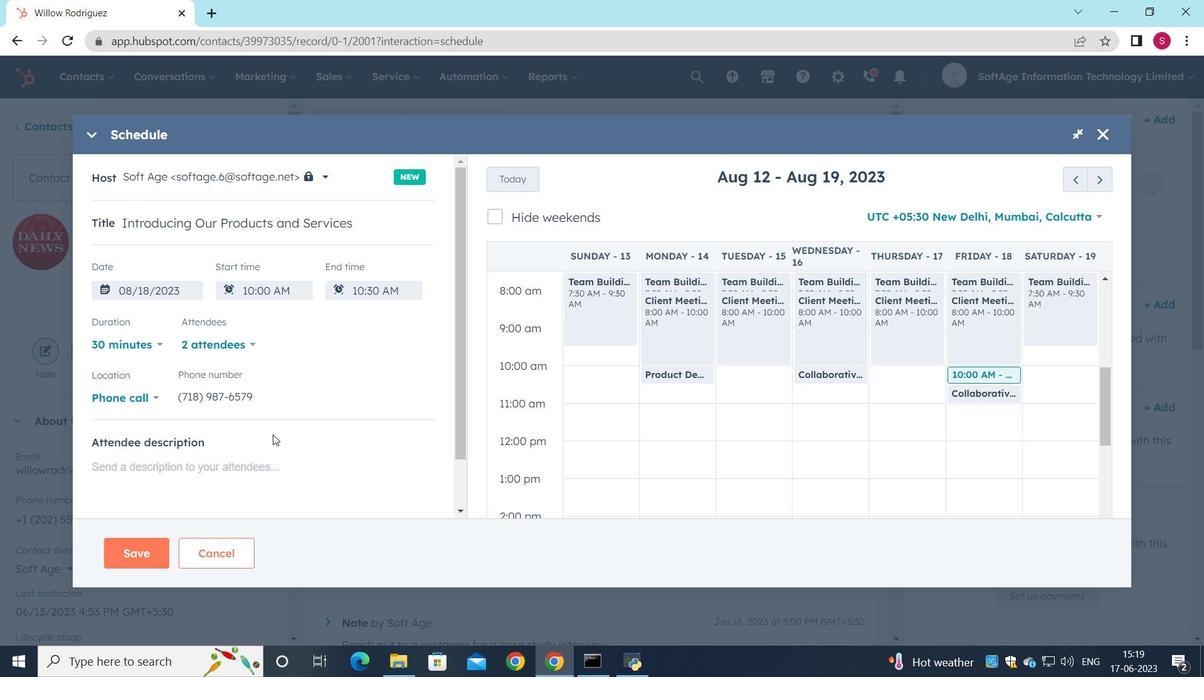 
Action: Key pressed <Key.shift><Key.shift>For<Key.space>further<Key.space>discussion<Key.space>on<Key.space>products,<Key.space>kim<Key.backspace>ndly<Key.space>join<Key.space>the<Key.space>meeting.
Screenshot: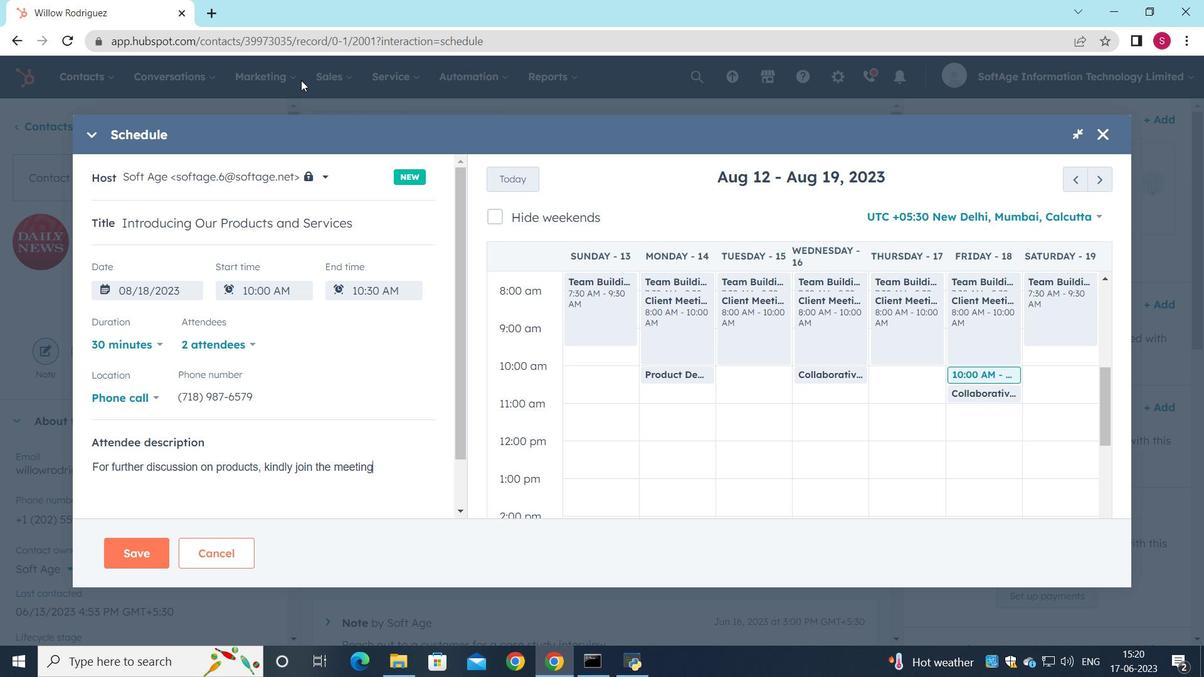 
Action: Mouse moved to (158, 550)
Screenshot: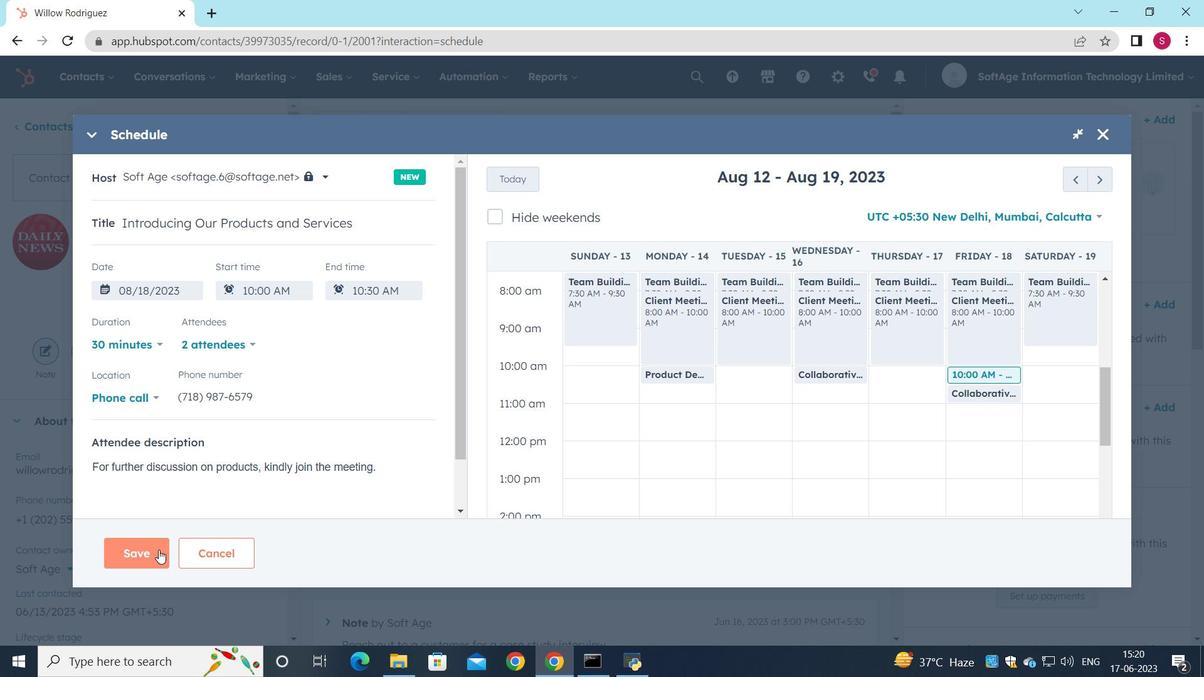 
Action: Mouse pressed left at (158, 550)
Screenshot: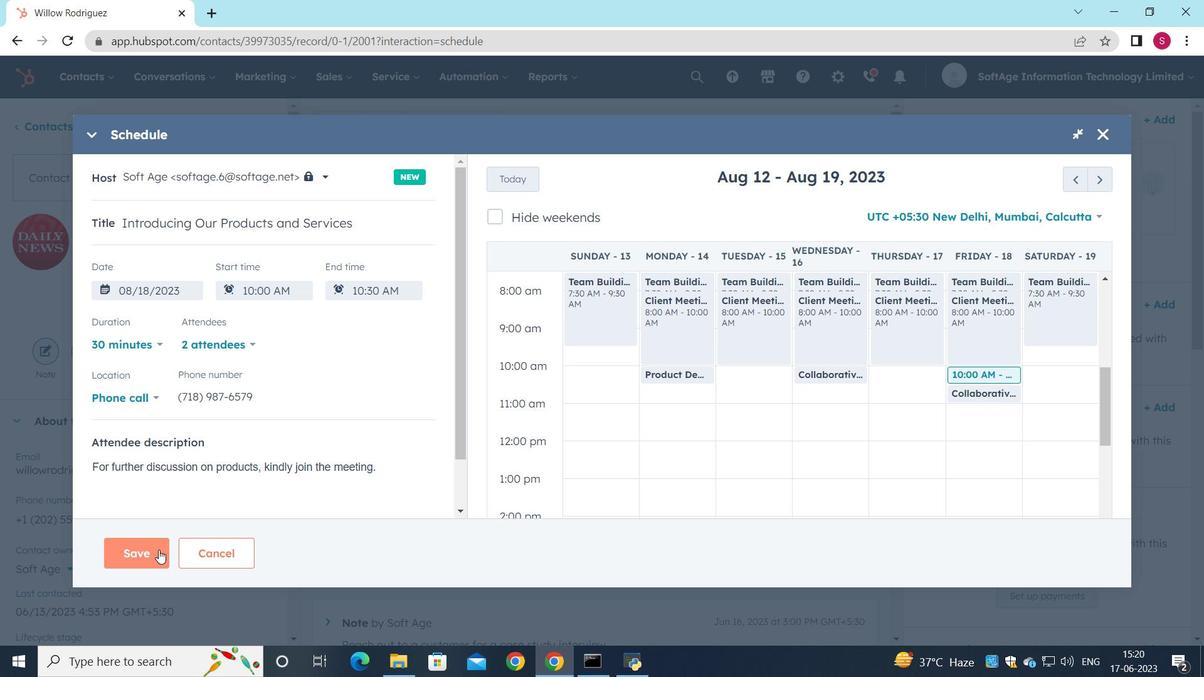 
Action: Mouse moved to (469, 200)
Screenshot: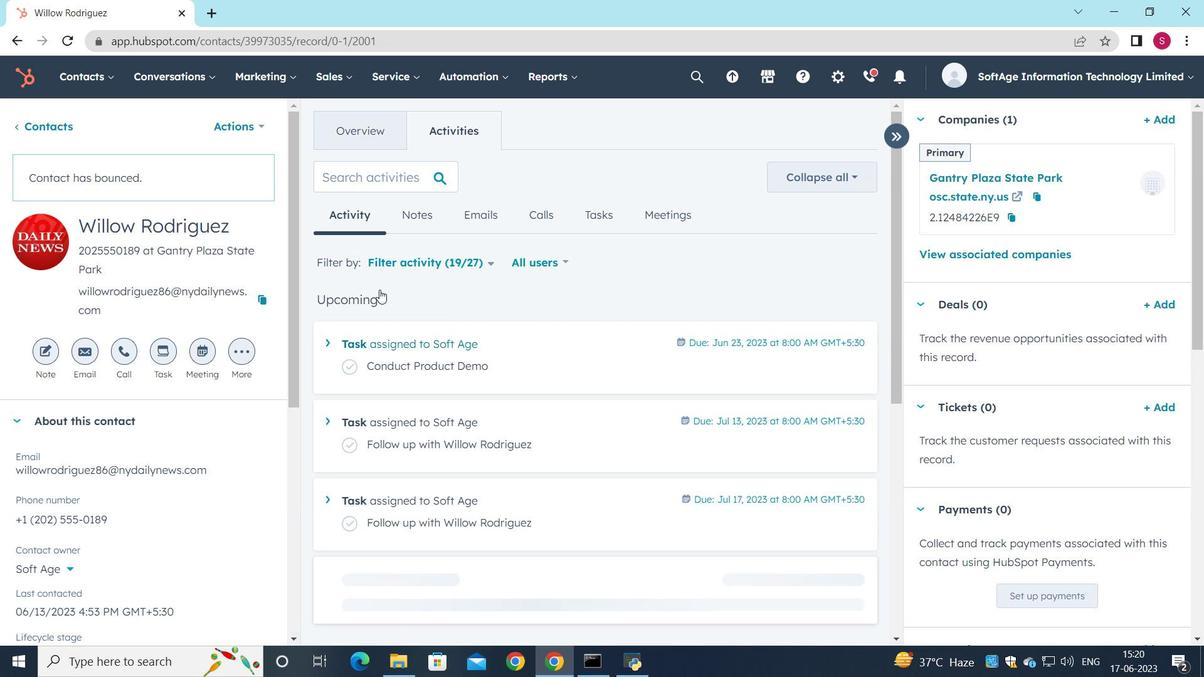 
